 Task: Change the configuration of the roadmap layout of the mark's project to sort by "Labels" in ascending order.
Action: Mouse moved to (247, 158)
Screenshot: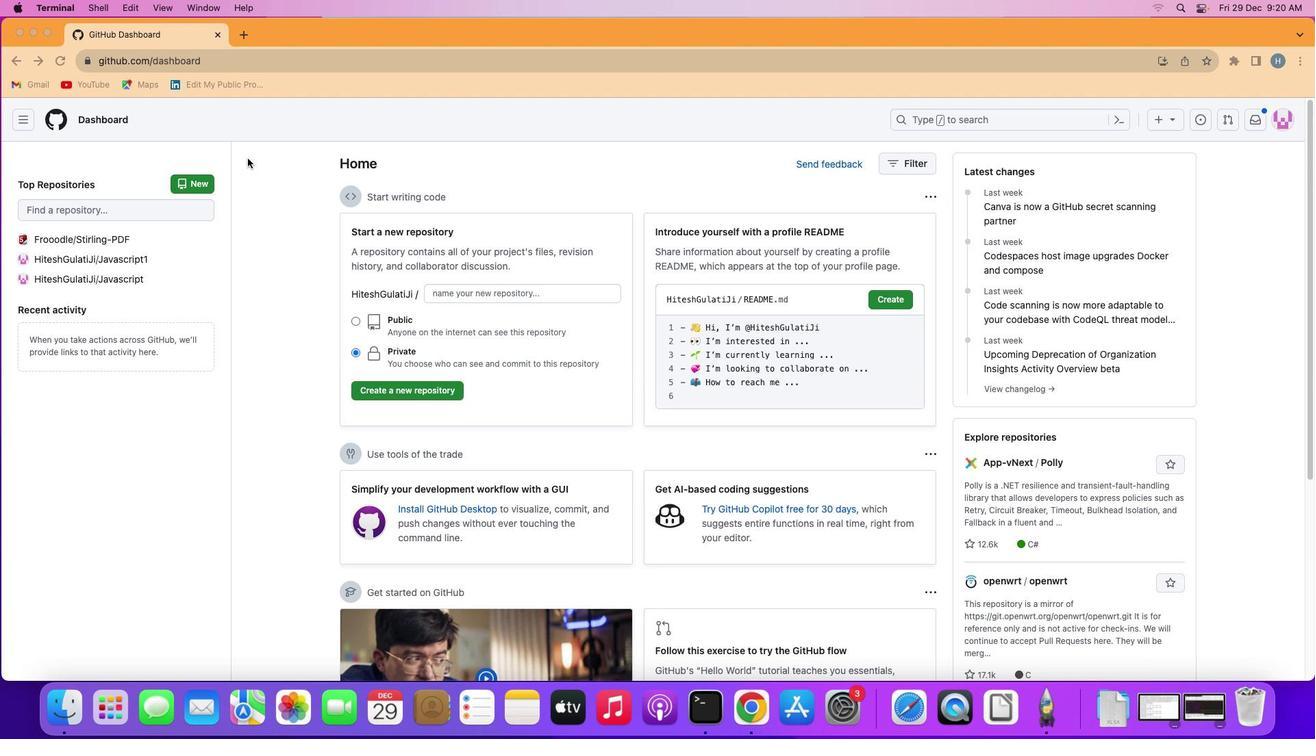 
Action: Mouse pressed left at (247, 158)
Screenshot: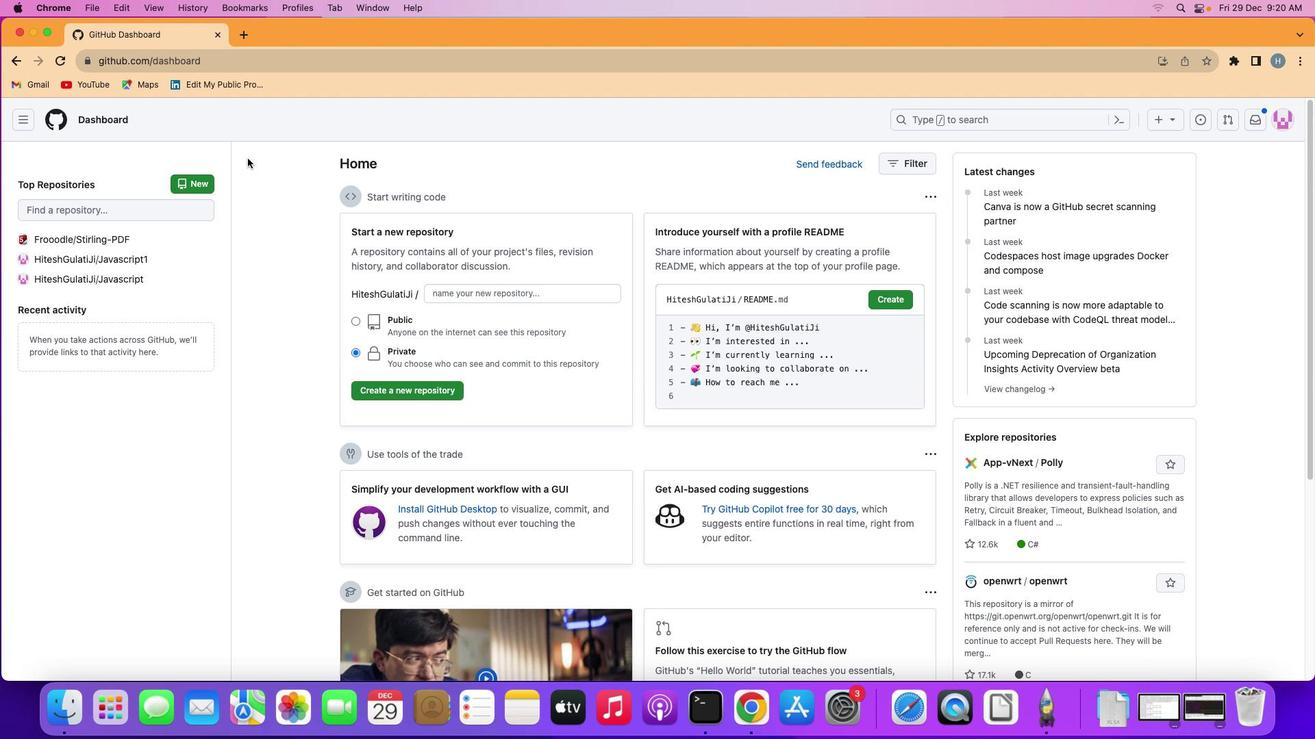 
Action: Mouse moved to (23, 115)
Screenshot: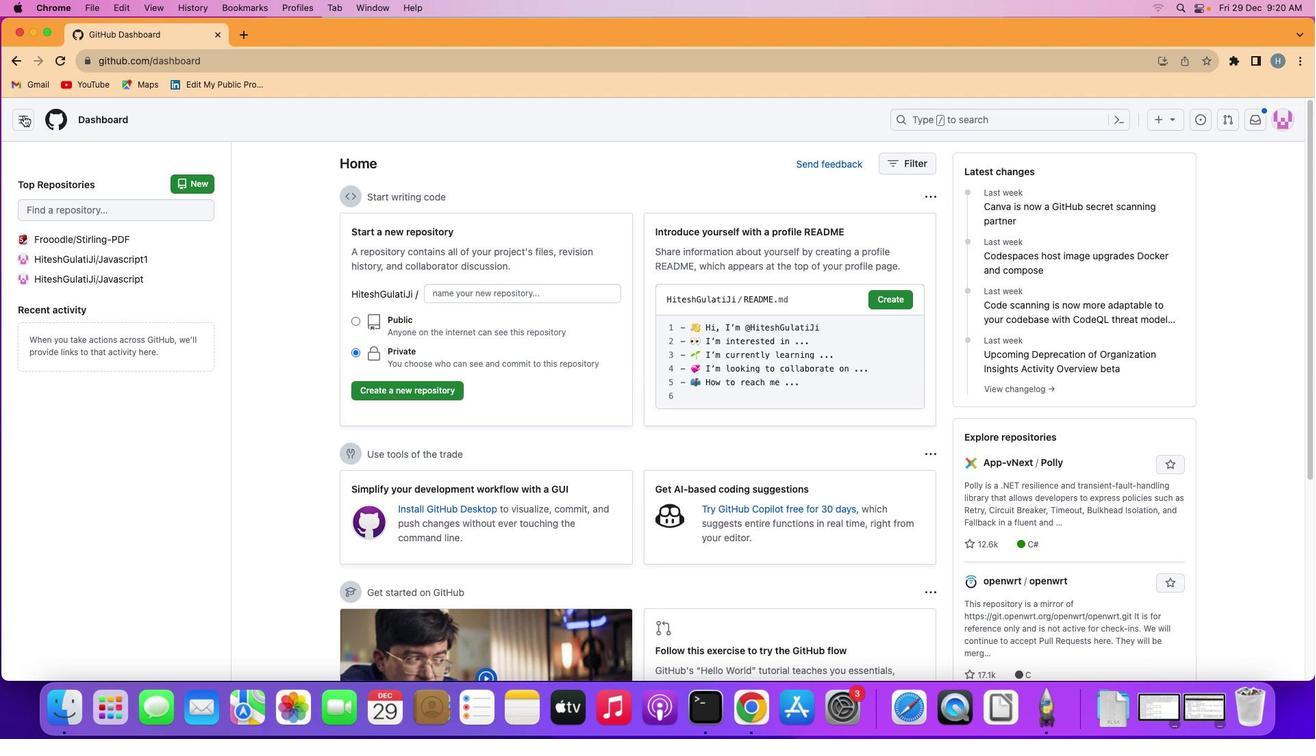 
Action: Mouse pressed left at (23, 115)
Screenshot: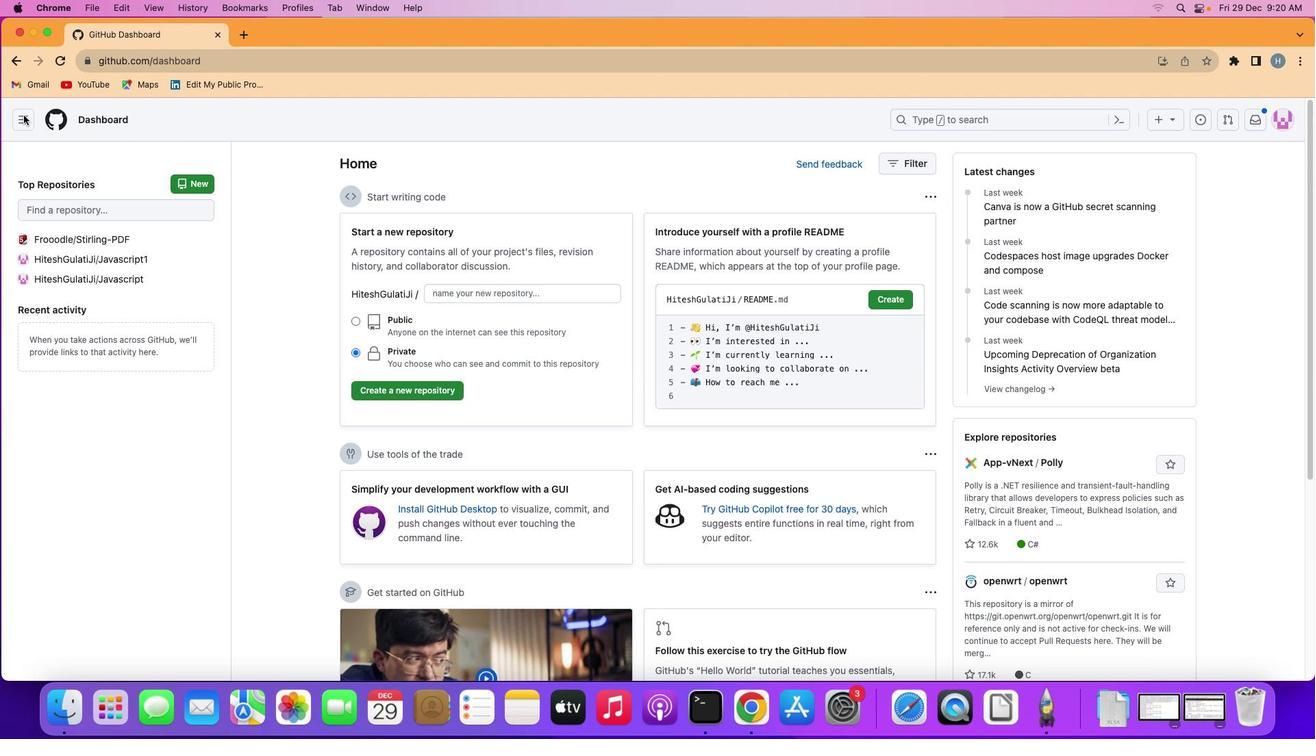 
Action: Mouse moved to (62, 214)
Screenshot: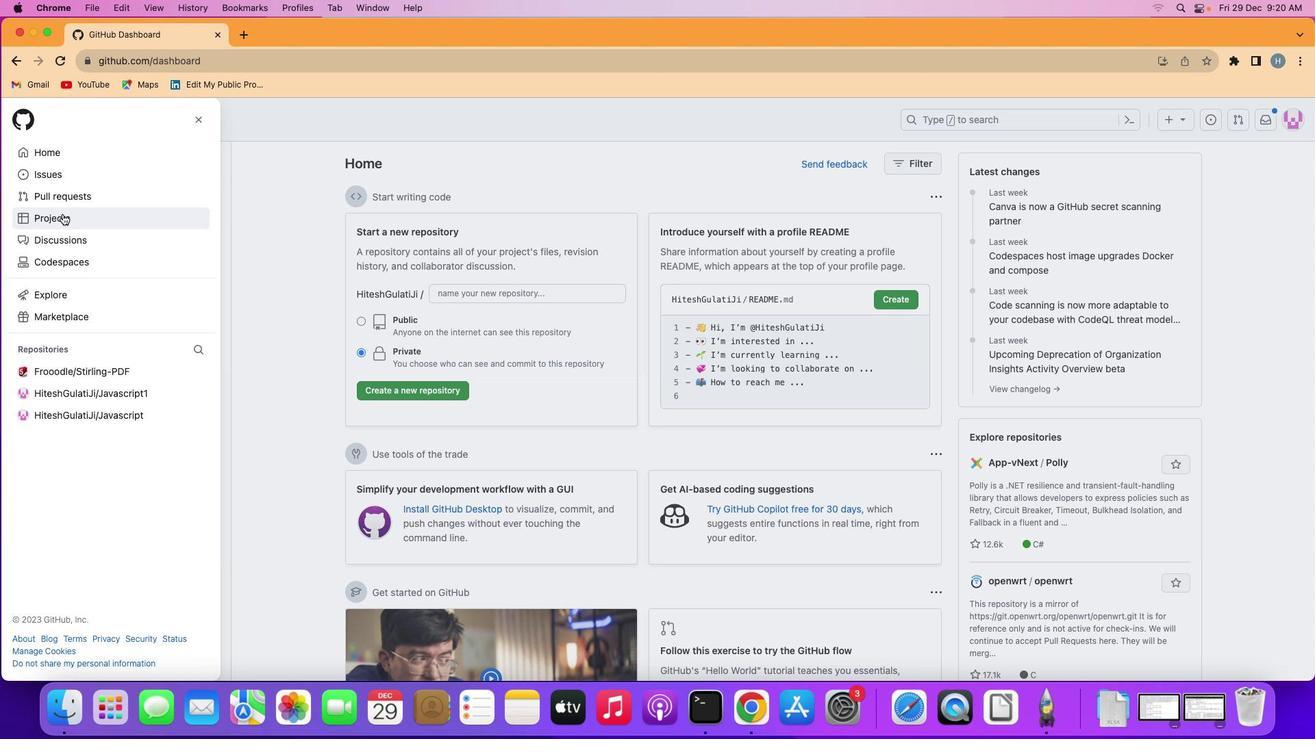 
Action: Mouse pressed left at (62, 214)
Screenshot: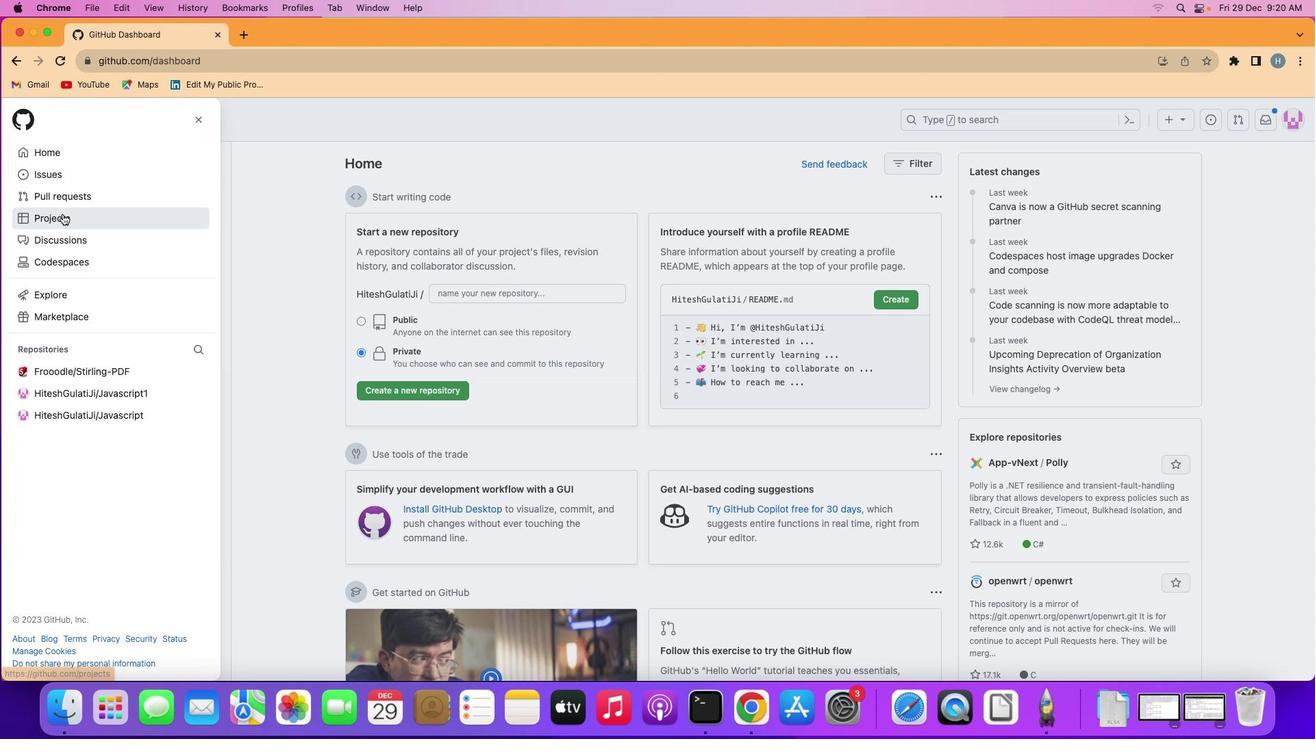 
Action: Mouse moved to (500, 250)
Screenshot: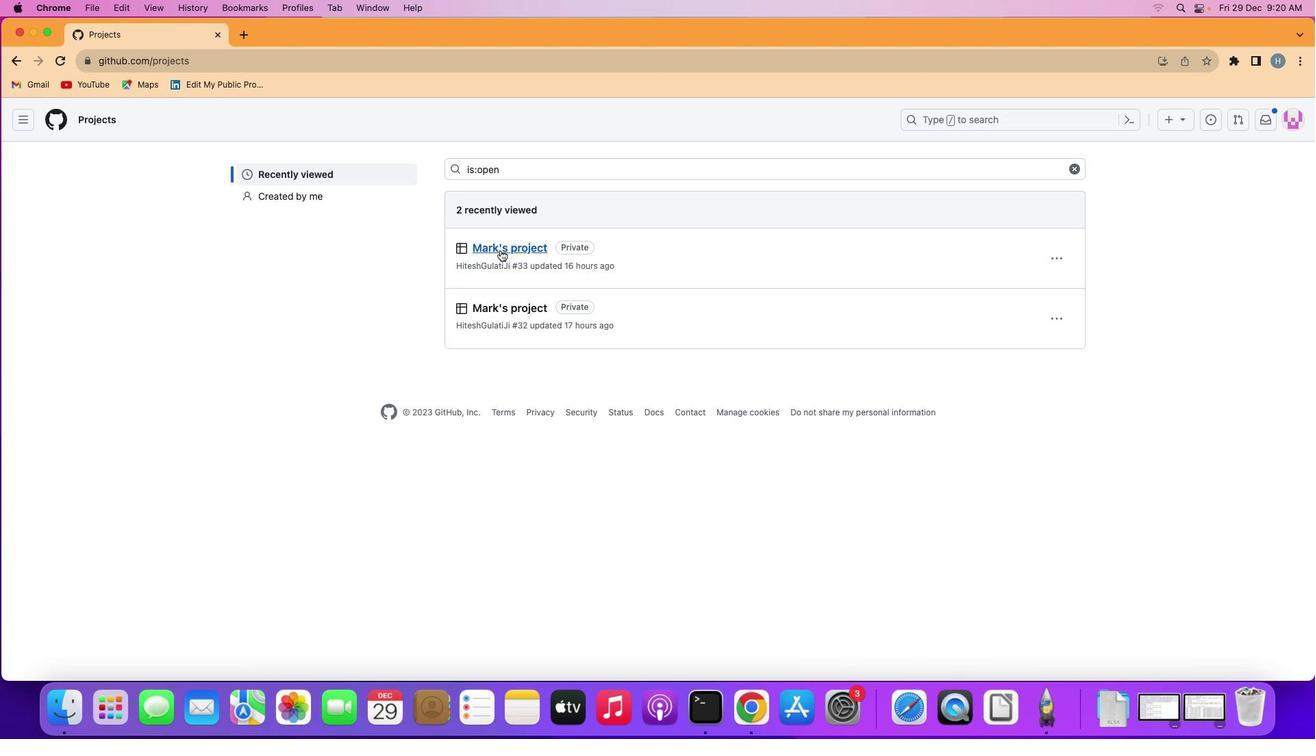 
Action: Mouse pressed left at (500, 250)
Screenshot: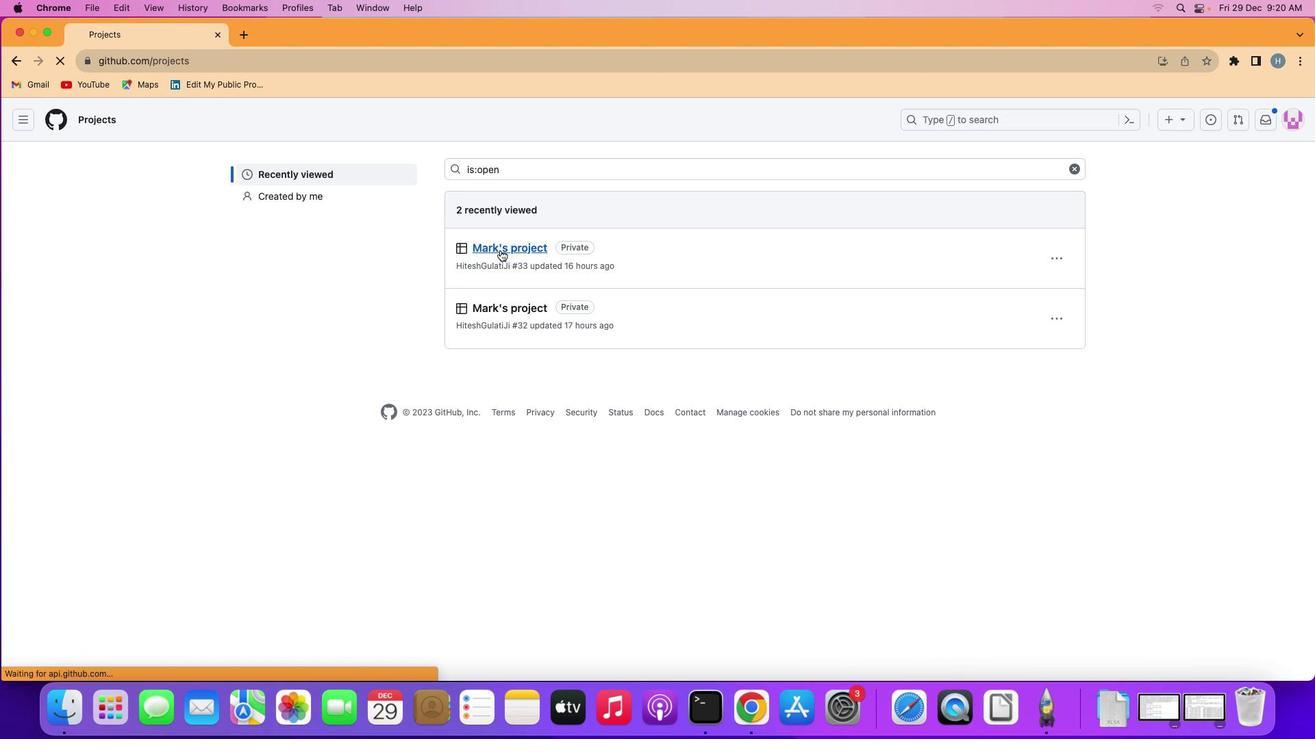 
Action: Mouse moved to (93, 188)
Screenshot: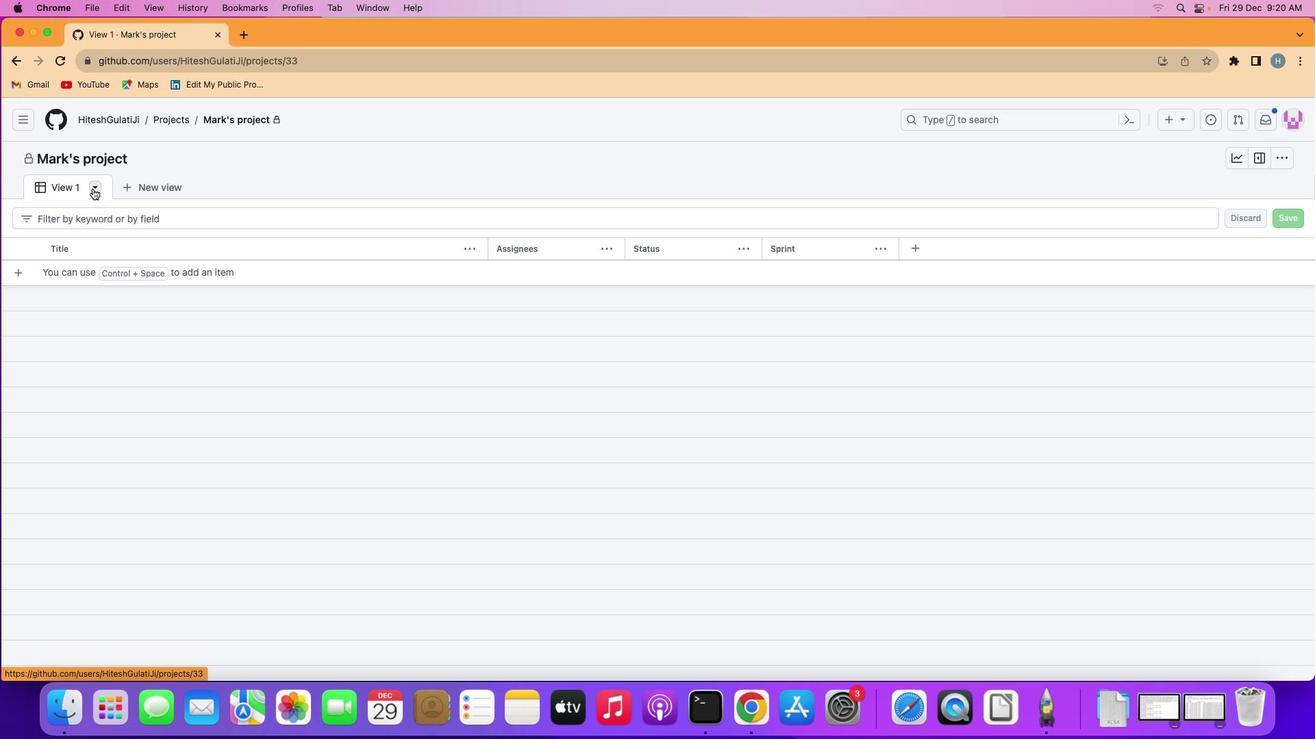 
Action: Mouse pressed left at (93, 188)
Screenshot: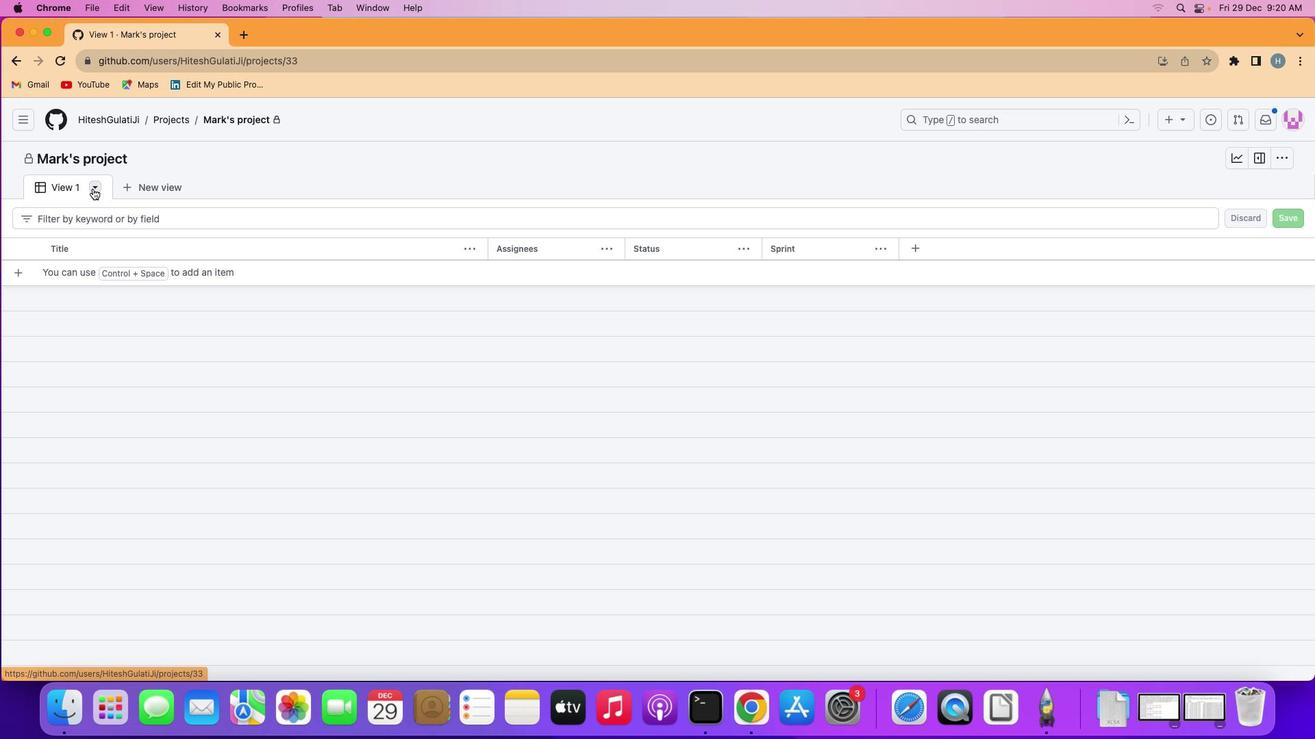
Action: Mouse moved to (261, 236)
Screenshot: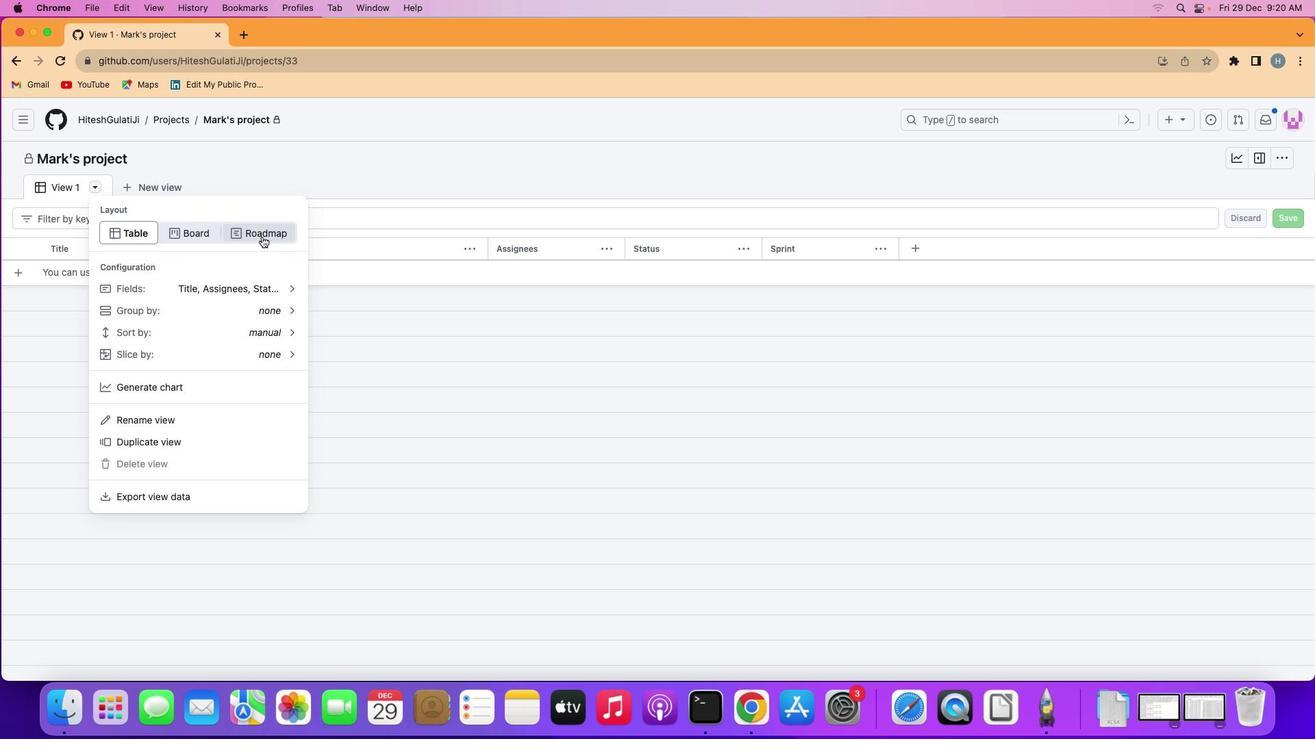 
Action: Mouse pressed left at (261, 236)
Screenshot: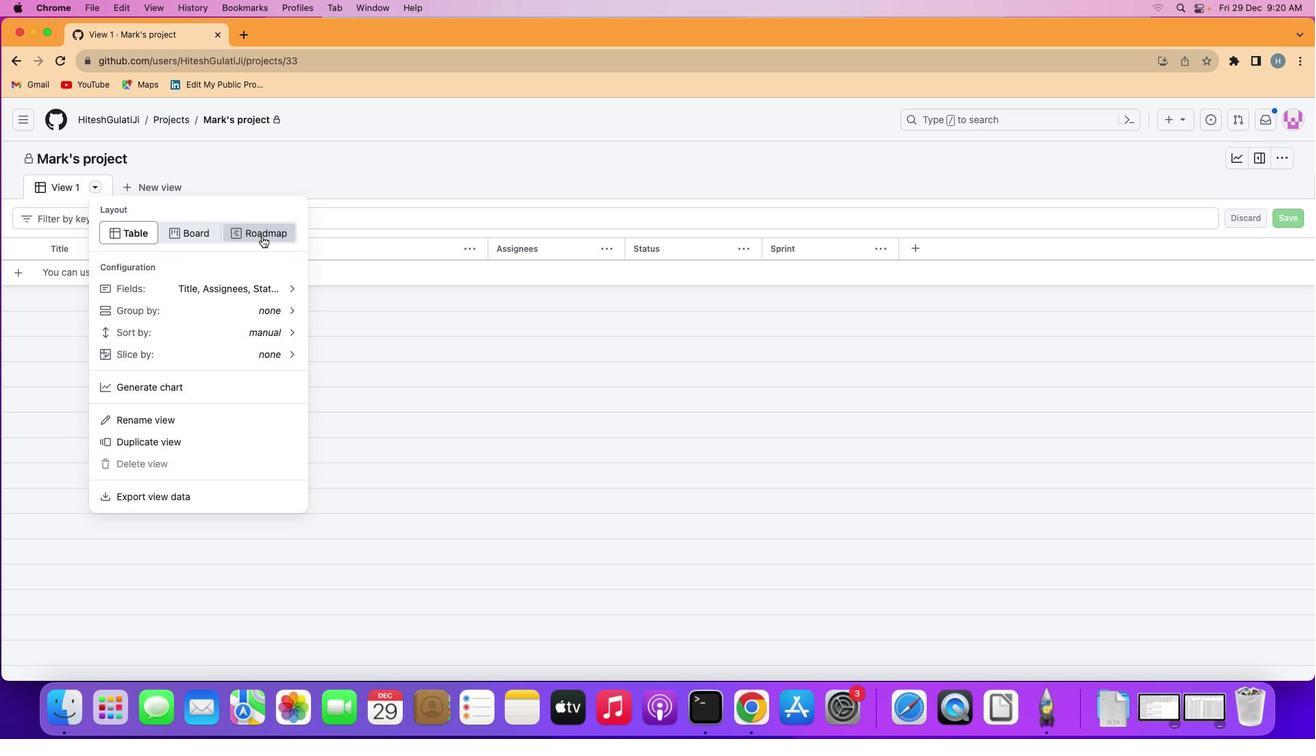 
Action: Mouse moved to (96, 186)
Screenshot: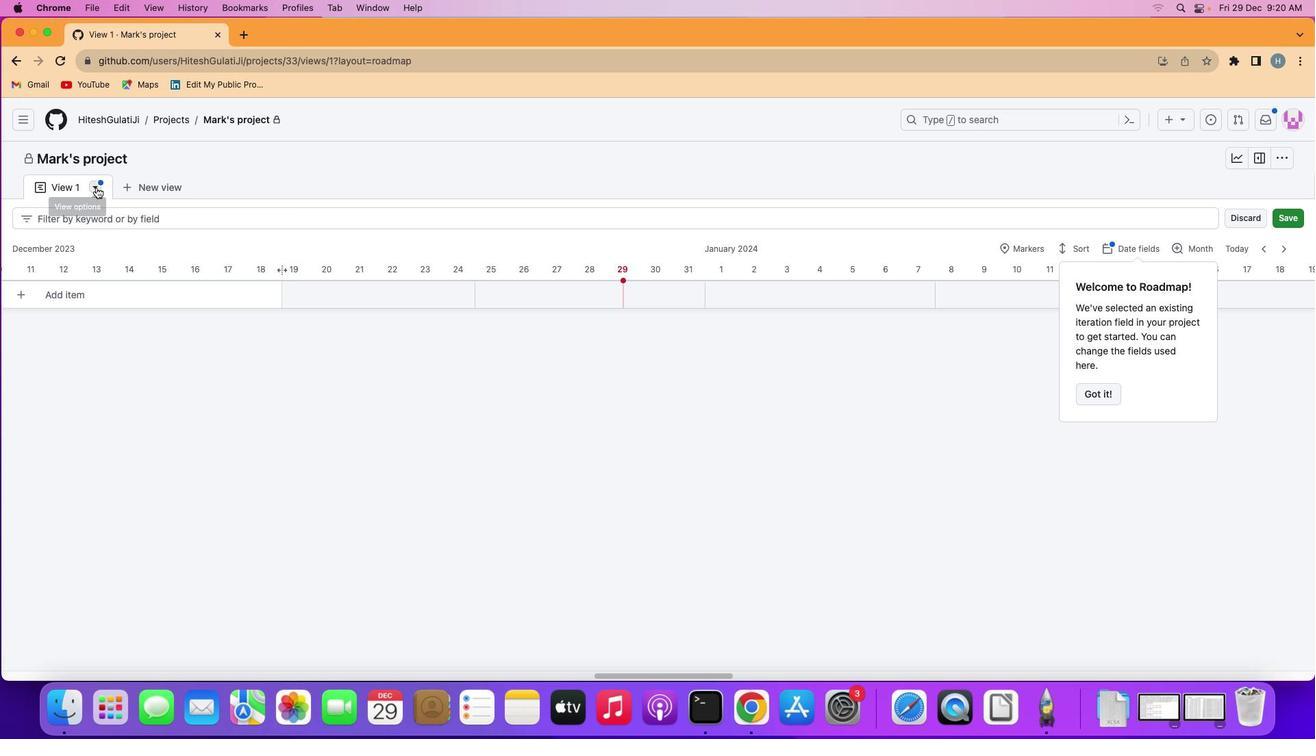 
Action: Mouse pressed left at (96, 186)
Screenshot: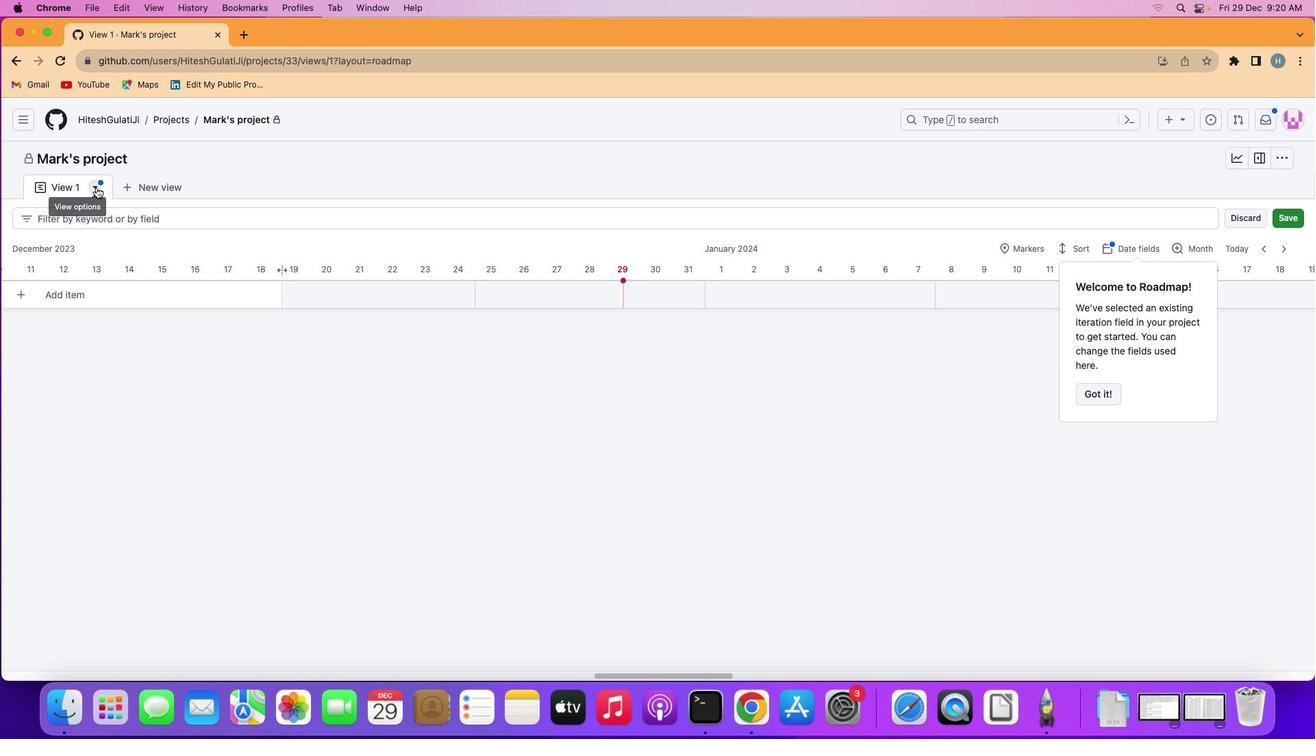 
Action: Mouse moved to (163, 334)
Screenshot: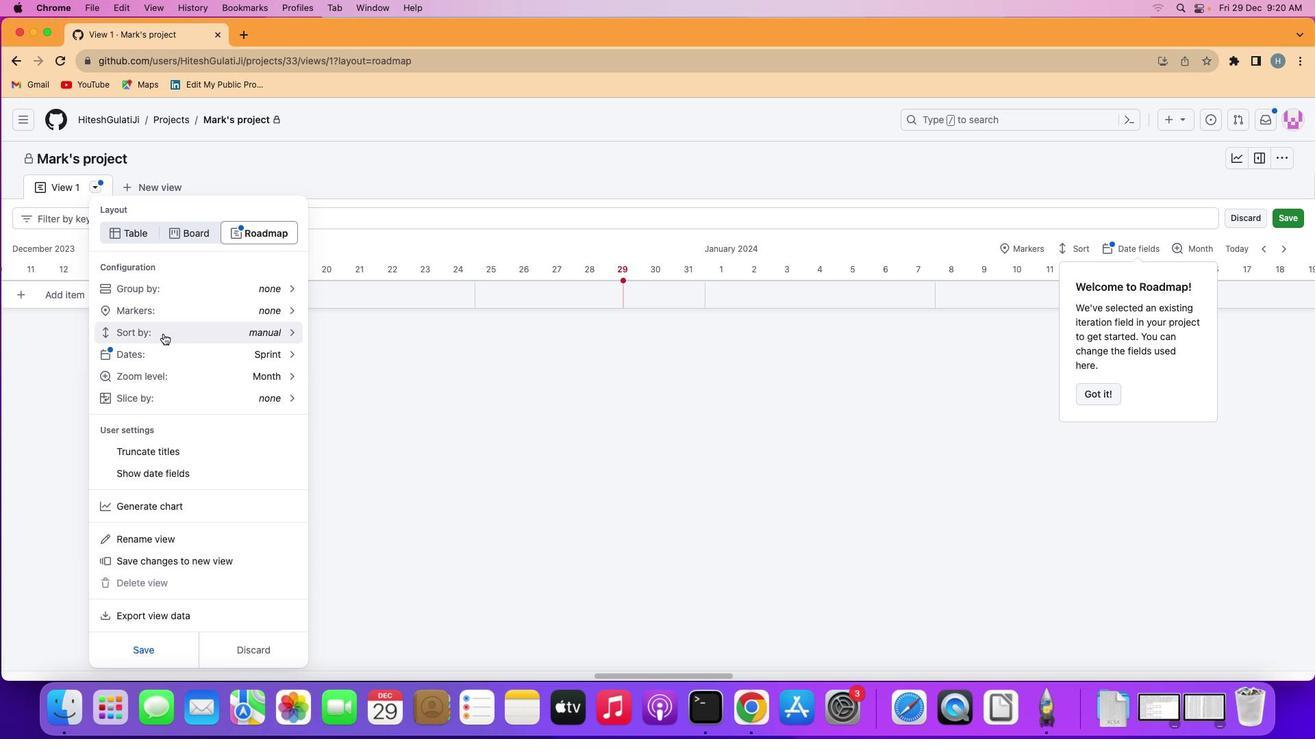 
Action: Mouse pressed left at (163, 334)
Screenshot: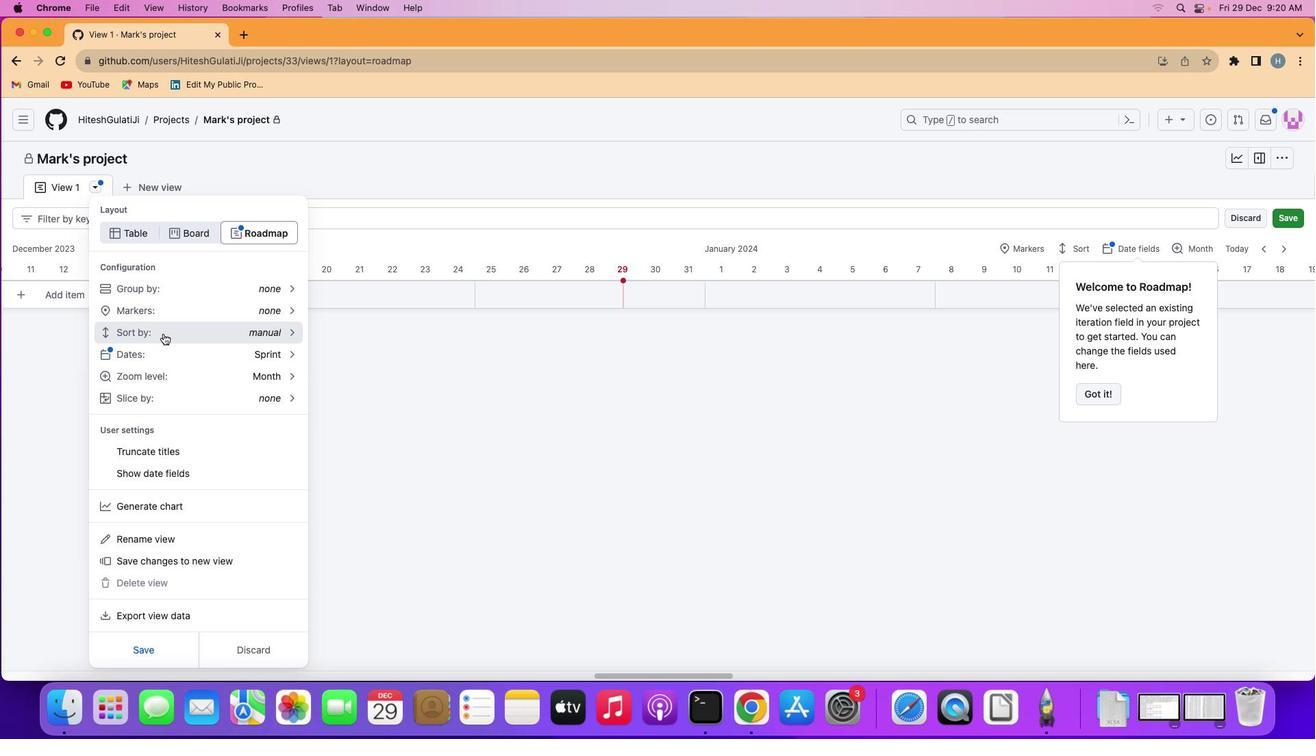 
Action: Mouse moved to (169, 321)
Screenshot: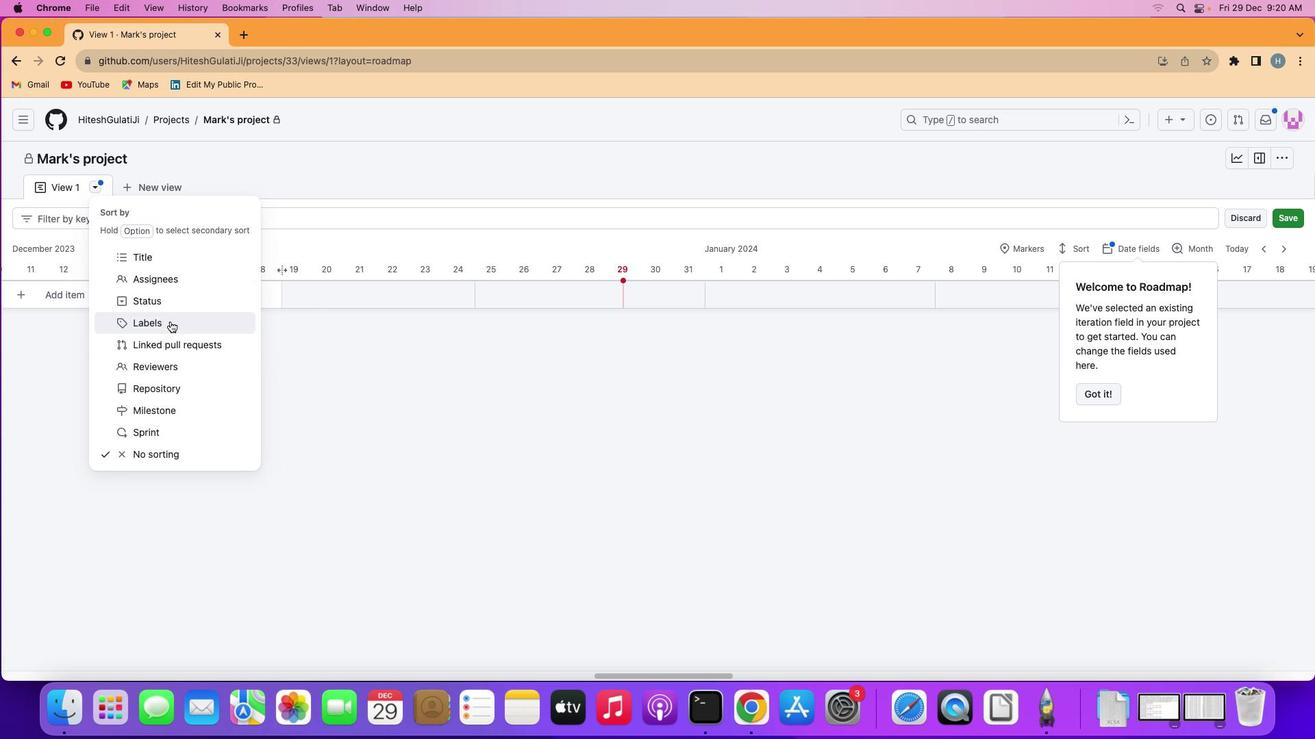 
Action: Mouse pressed left at (169, 321)
Screenshot: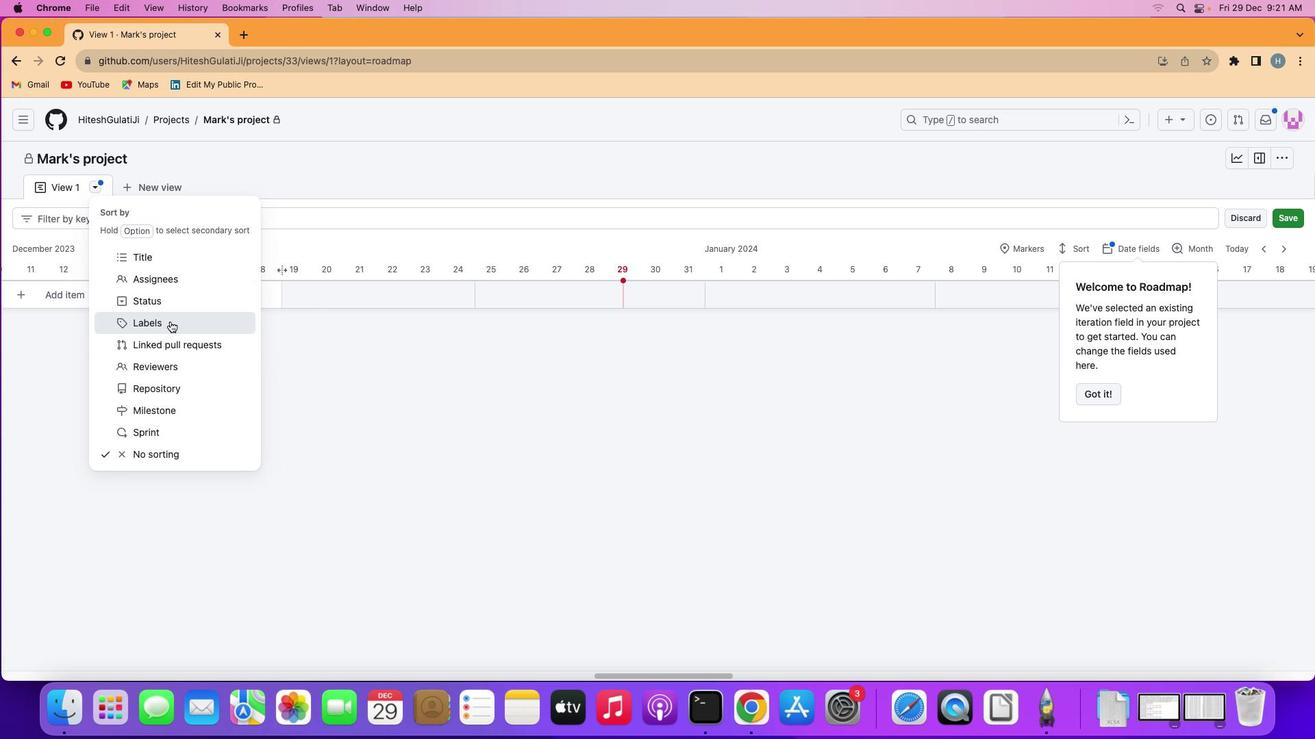 
Action: Mouse moved to (282, 331)
Screenshot: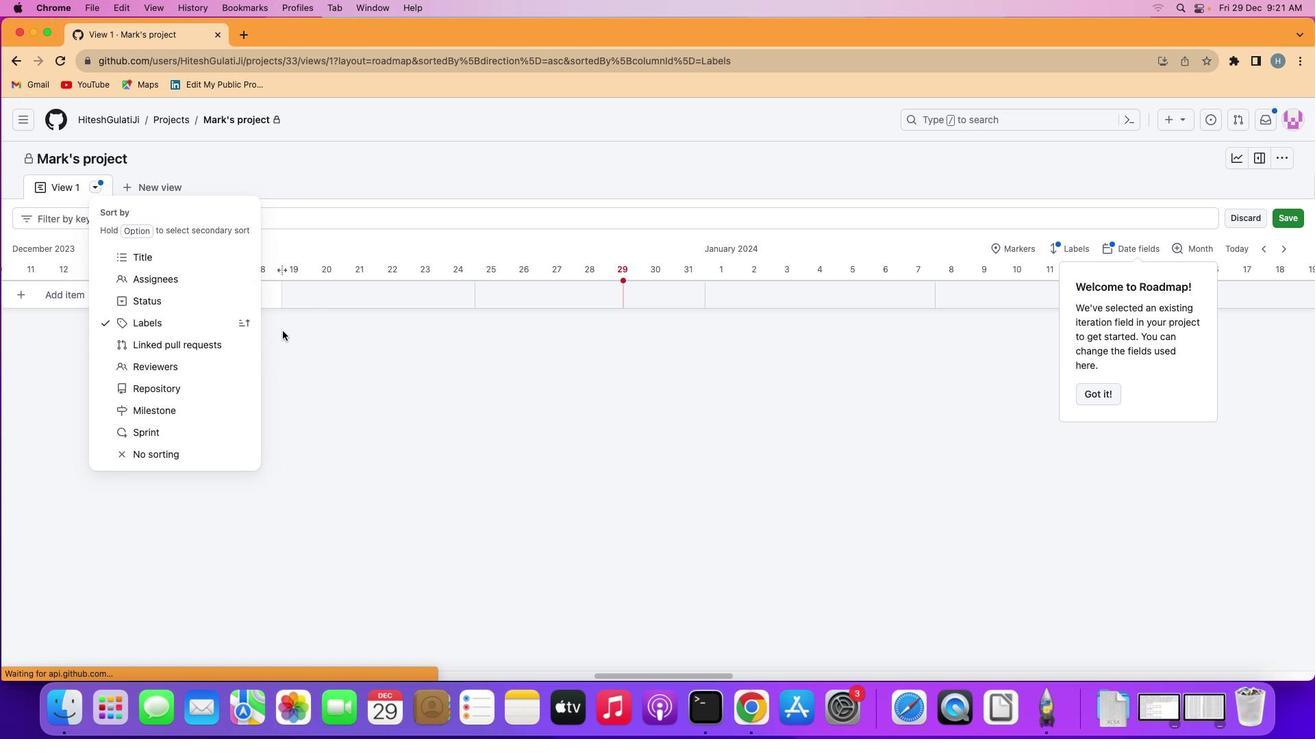 
